 Task: Select a due date automation when advanced on, the moment a card is due add fields with custom field "Resume" set to a date more than 1 working days ago.
Action: Mouse moved to (1007, 77)
Screenshot: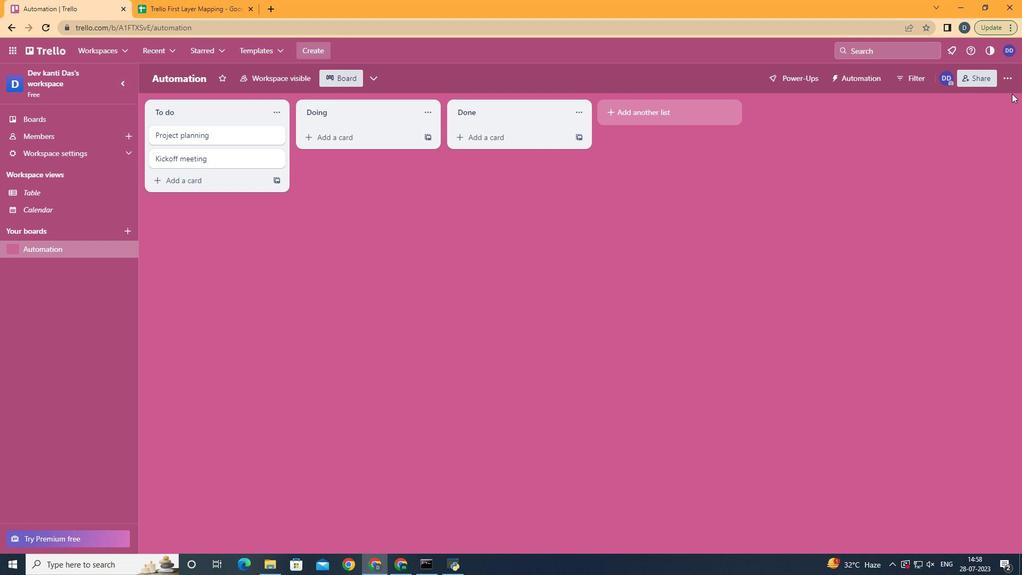 
Action: Mouse pressed left at (1007, 77)
Screenshot: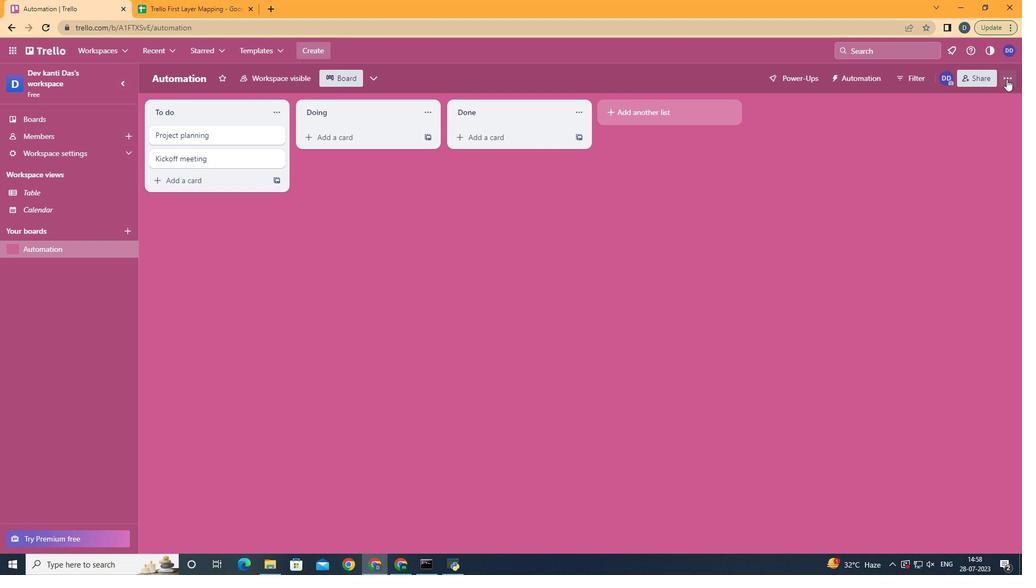 
Action: Mouse moved to (914, 222)
Screenshot: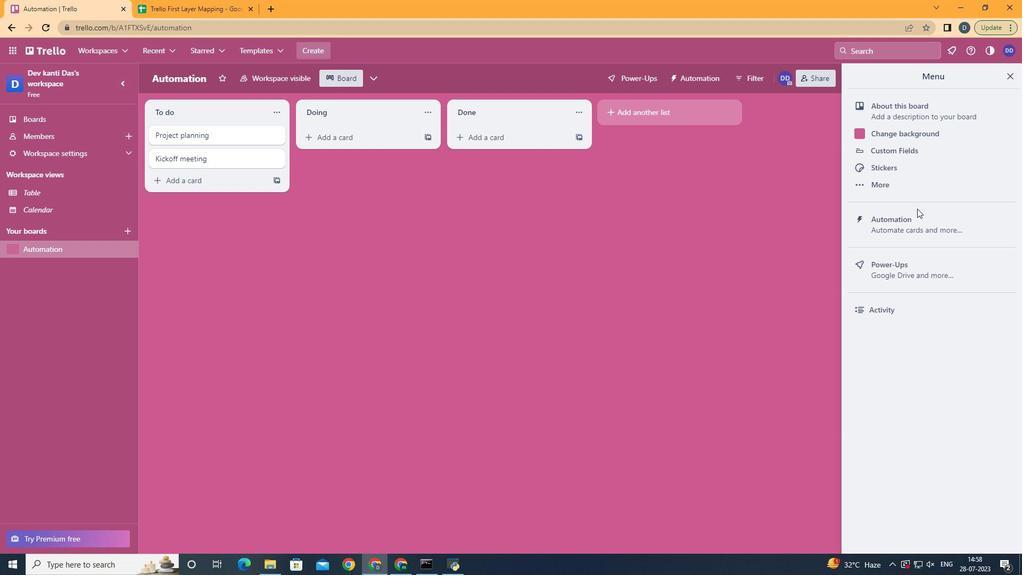 
Action: Mouse pressed left at (914, 222)
Screenshot: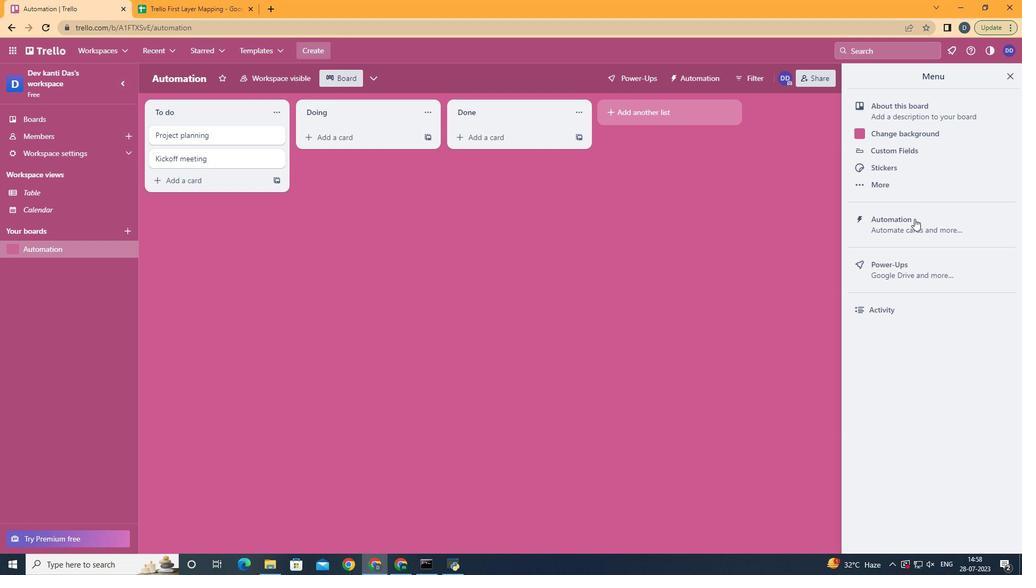 
Action: Mouse moved to (196, 216)
Screenshot: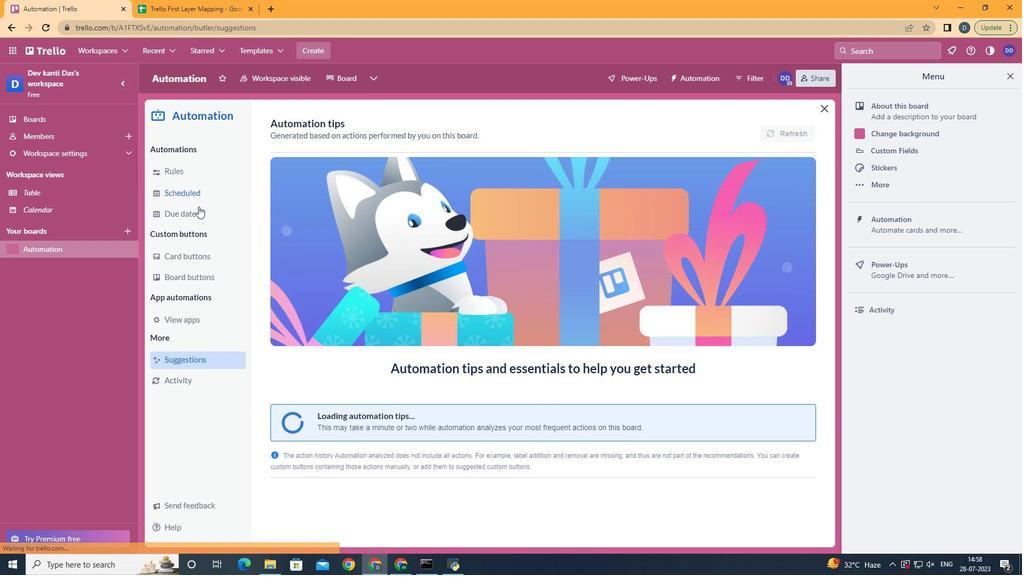 
Action: Mouse pressed left at (196, 216)
Screenshot: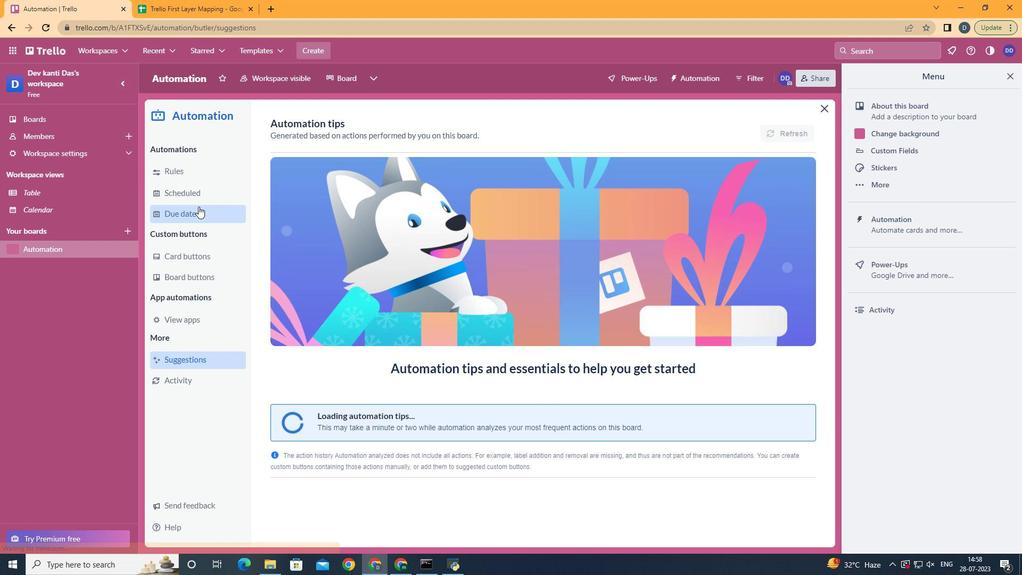 
Action: Mouse moved to (745, 128)
Screenshot: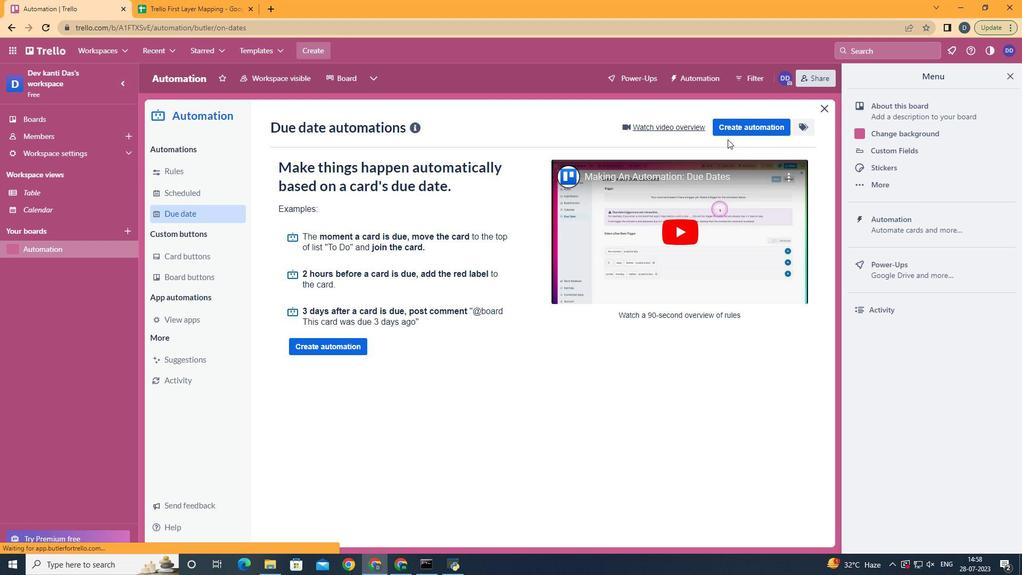 
Action: Mouse pressed left at (745, 128)
Screenshot: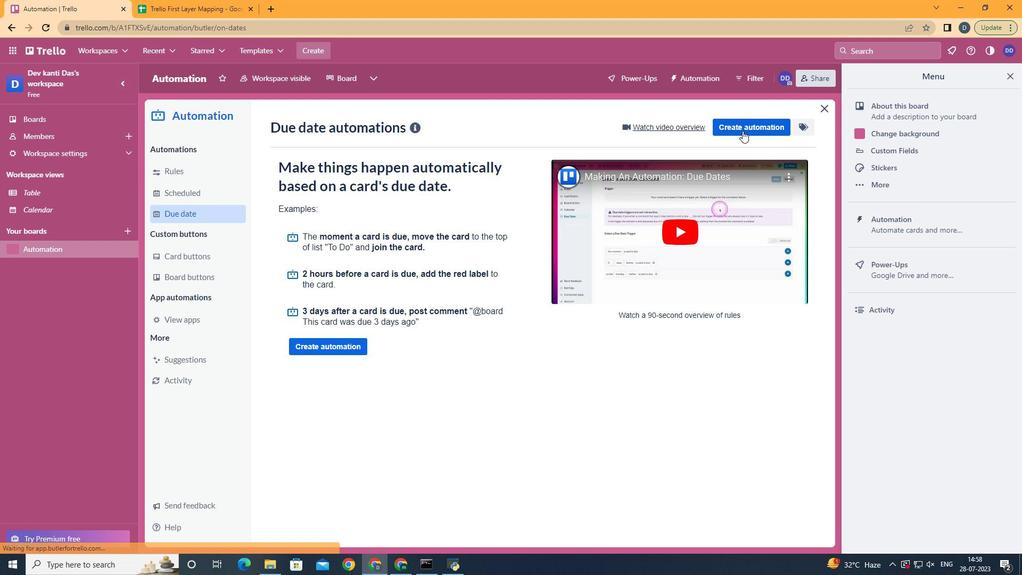 
Action: Mouse moved to (541, 230)
Screenshot: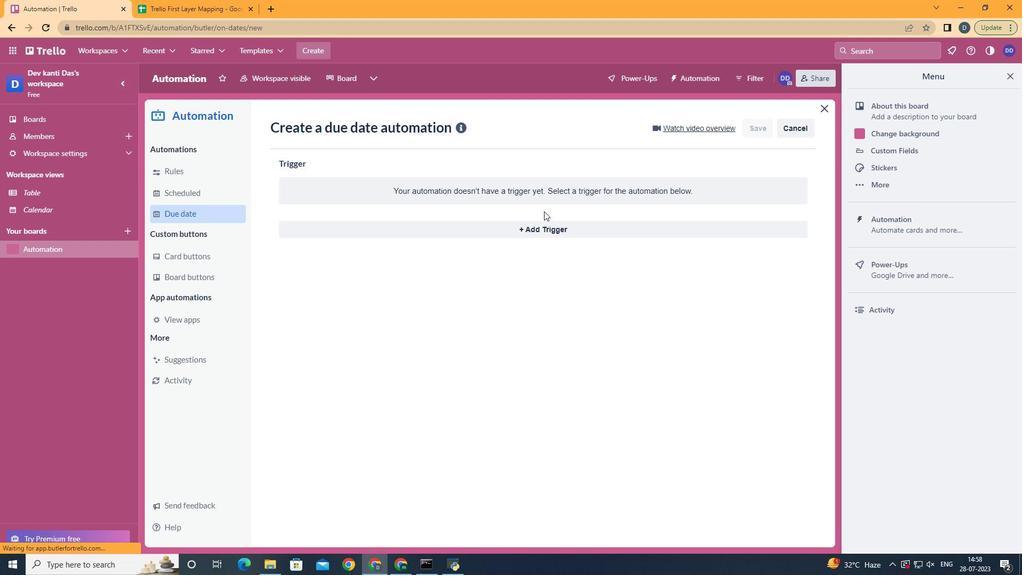 
Action: Mouse pressed left at (541, 230)
Screenshot: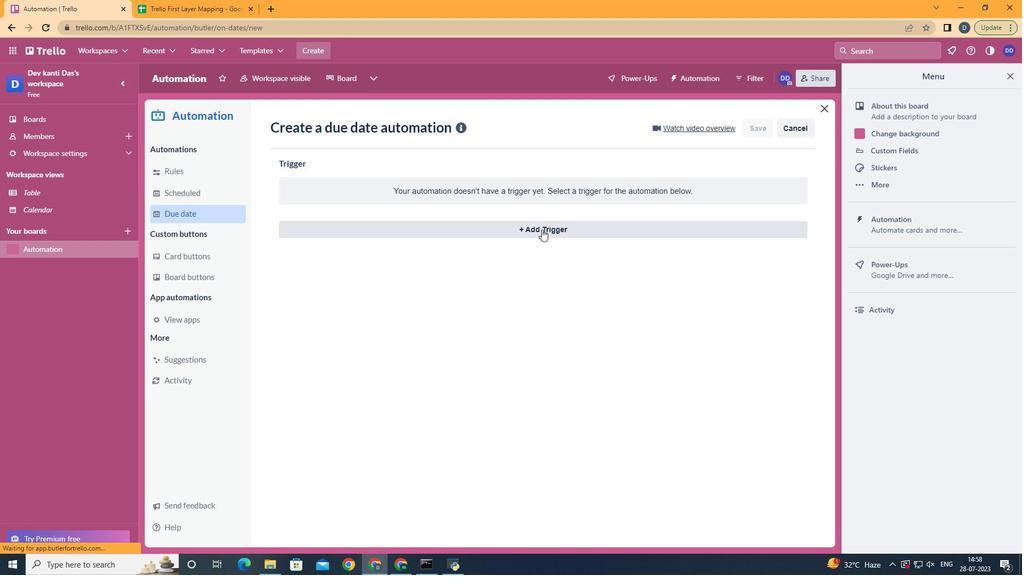 
Action: Mouse moved to (312, 377)
Screenshot: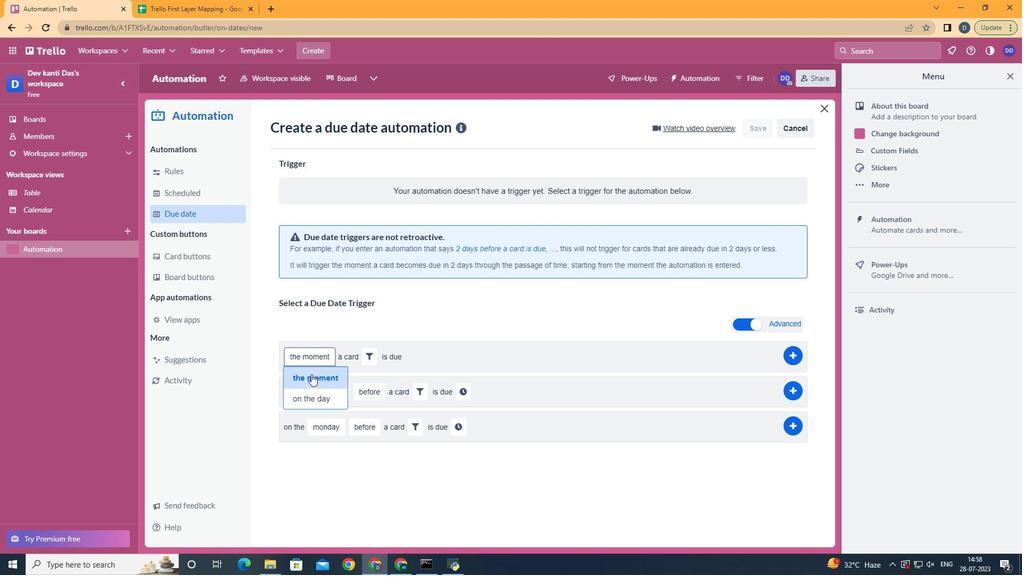 
Action: Mouse pressed left at (312, 377)
Screenshot: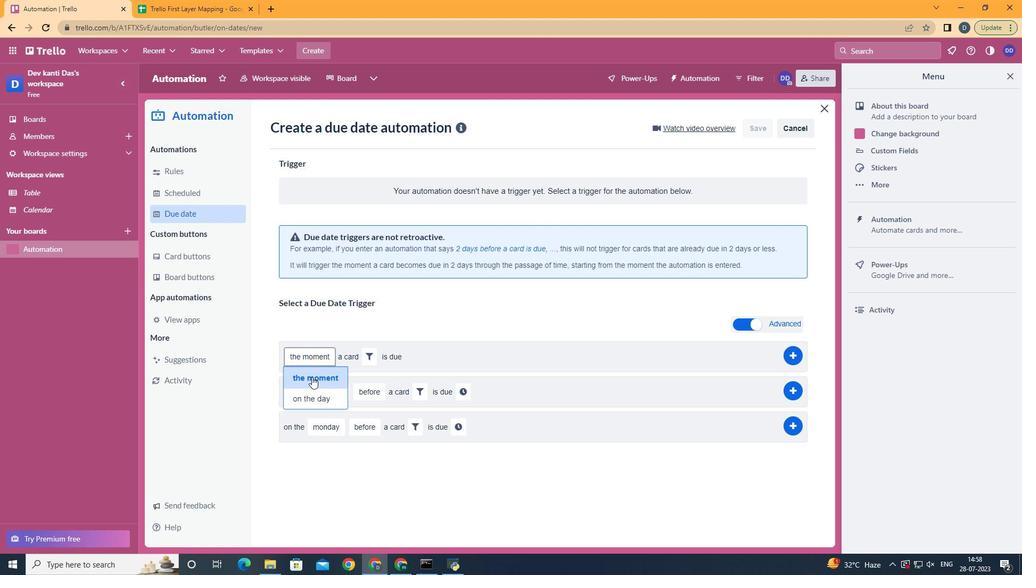 
Action: Mouse moved to (372, 352)
Screenshot: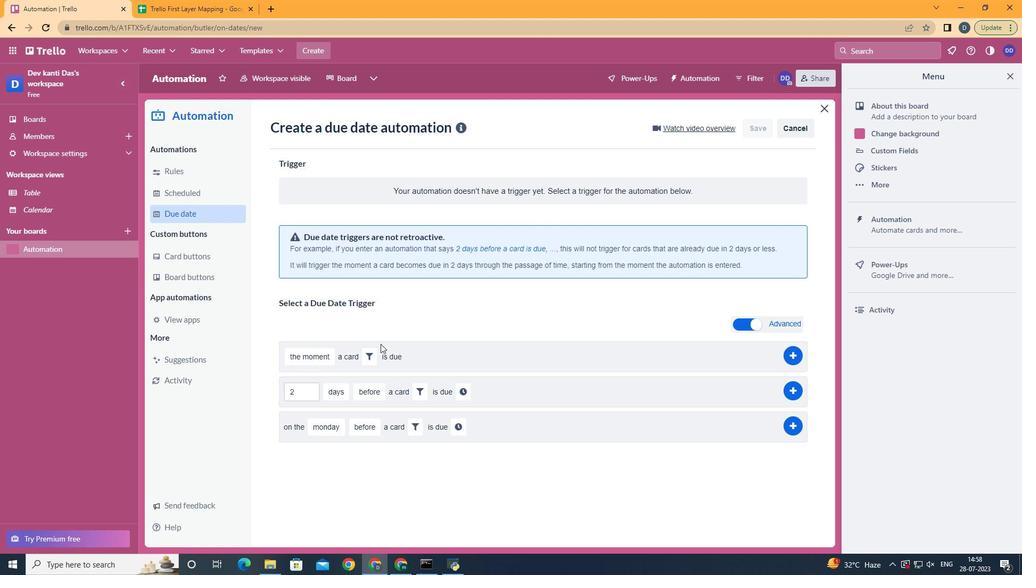 
Action: Mouse pressed left at (372, 352)
Screenshot: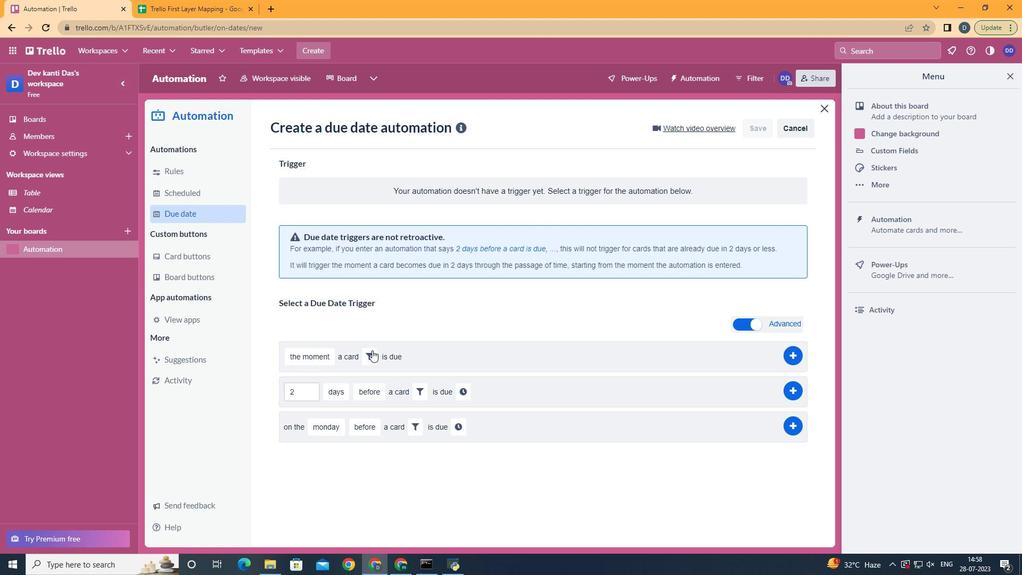 
Action: Mouse moved to (548, 388)
Screenshot: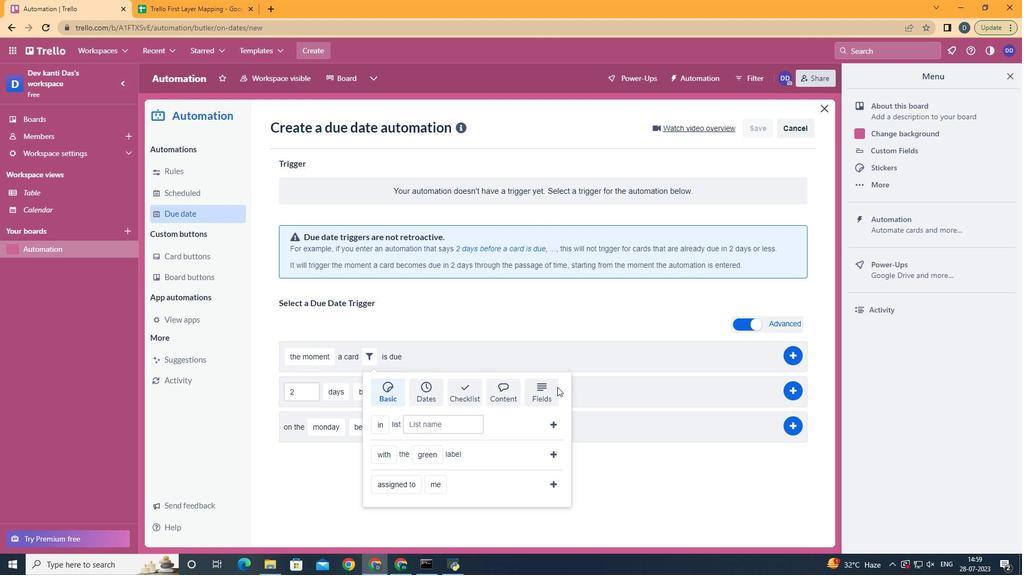 
Action: Mouse pressed left at (548, 388)
Screenshot: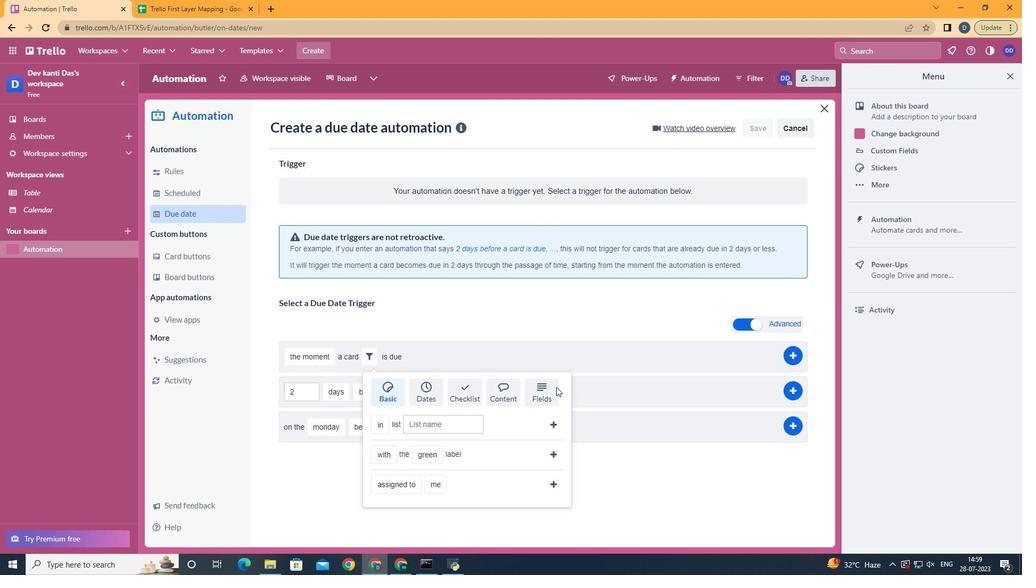 
Action: Mouse moved to (554, 423)
Screenshot: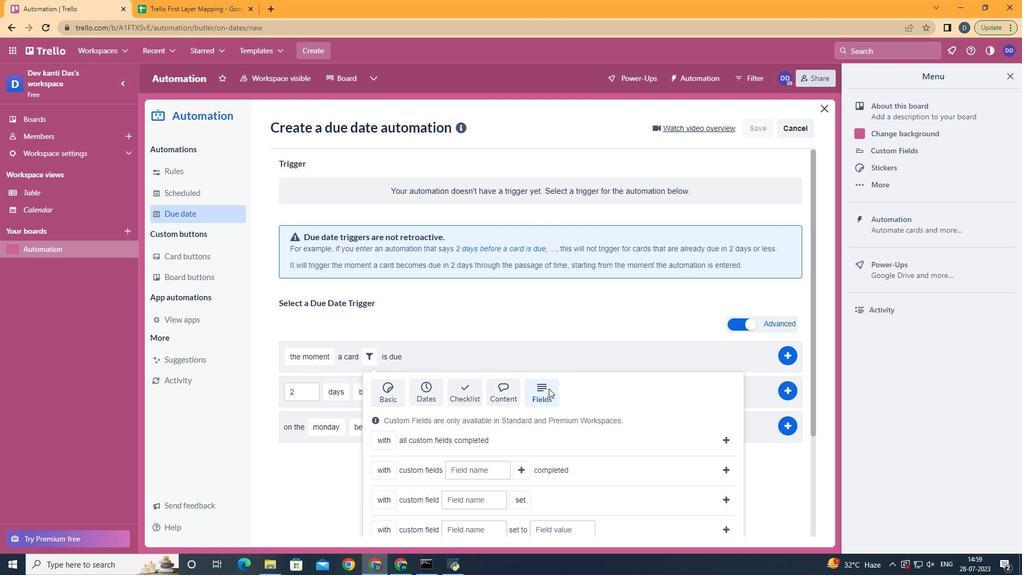 
Action: Mouse scrolled (554, 422) with delta (0, 0)
Screenshot: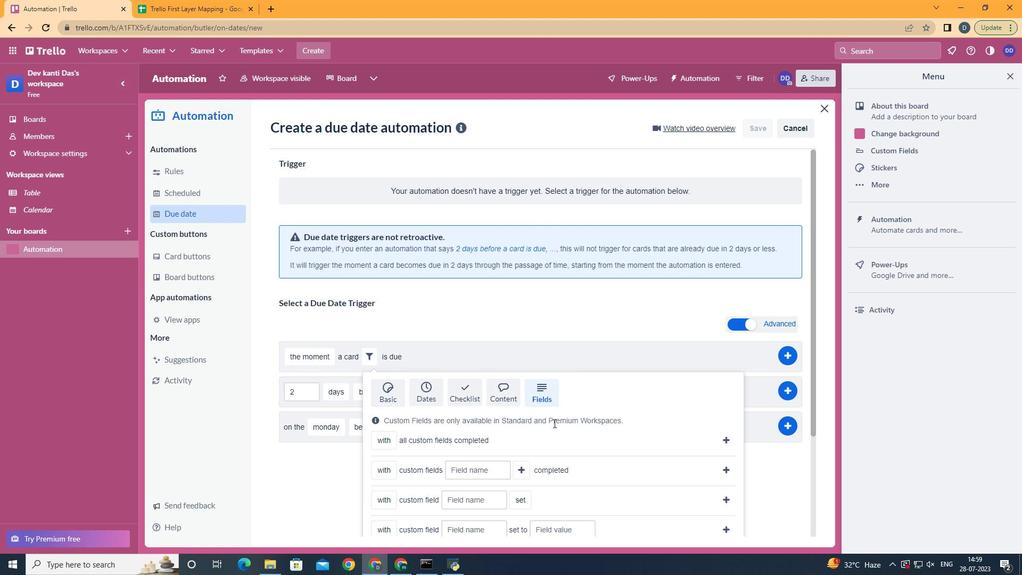 
Action: Mouse scrolled (554, 422) with delta (0, 0)
Screenshot: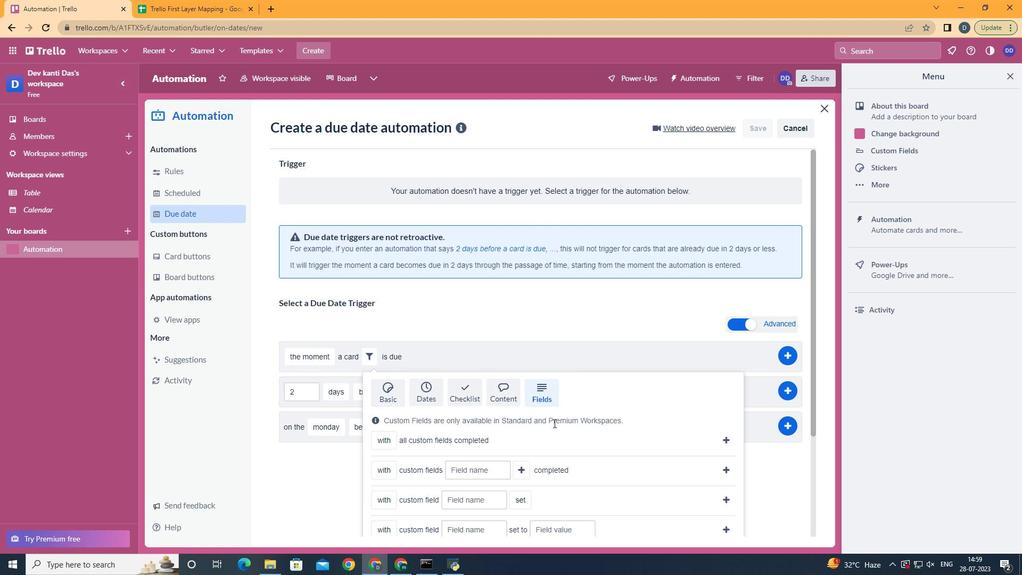 
Action: Mouse scrolled (554, 422) with delta (0, 0)
Screenshot: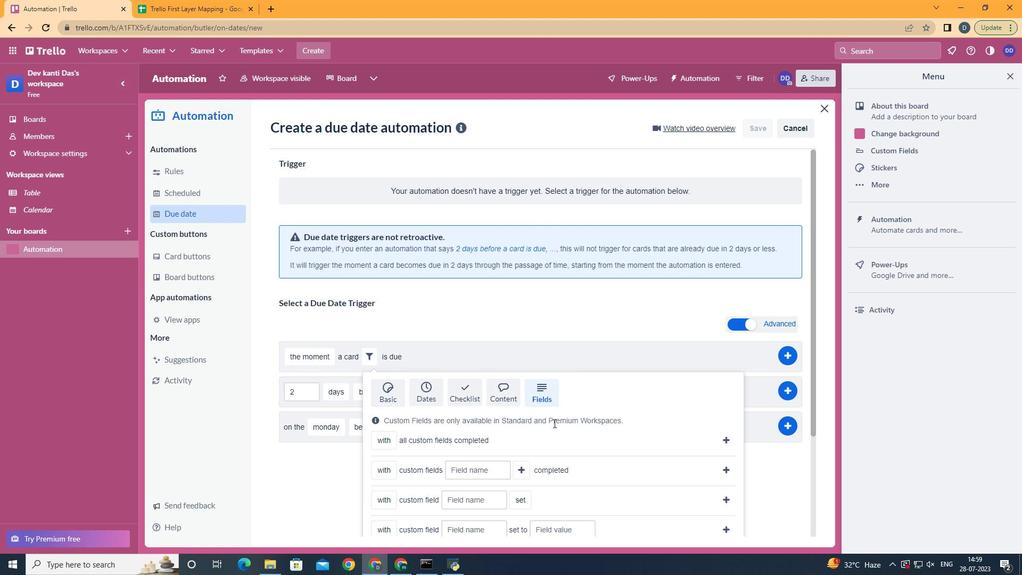 
Action: Mouse scrolled (554, 422) with delta (0, 0)
Screenshot: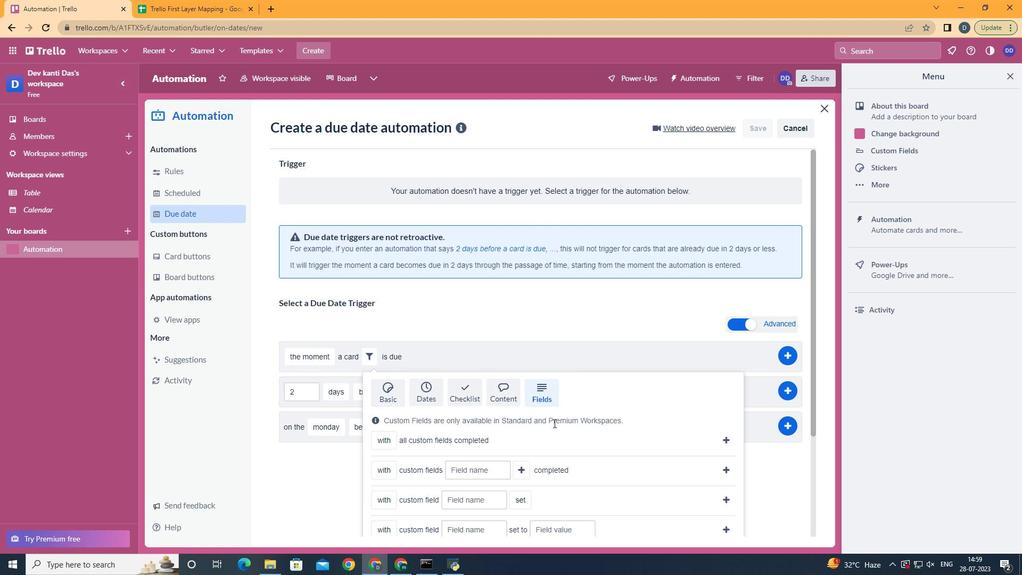 
Action: Mouse scrolled (554, 422) with delta (0, 0)
Screenshot: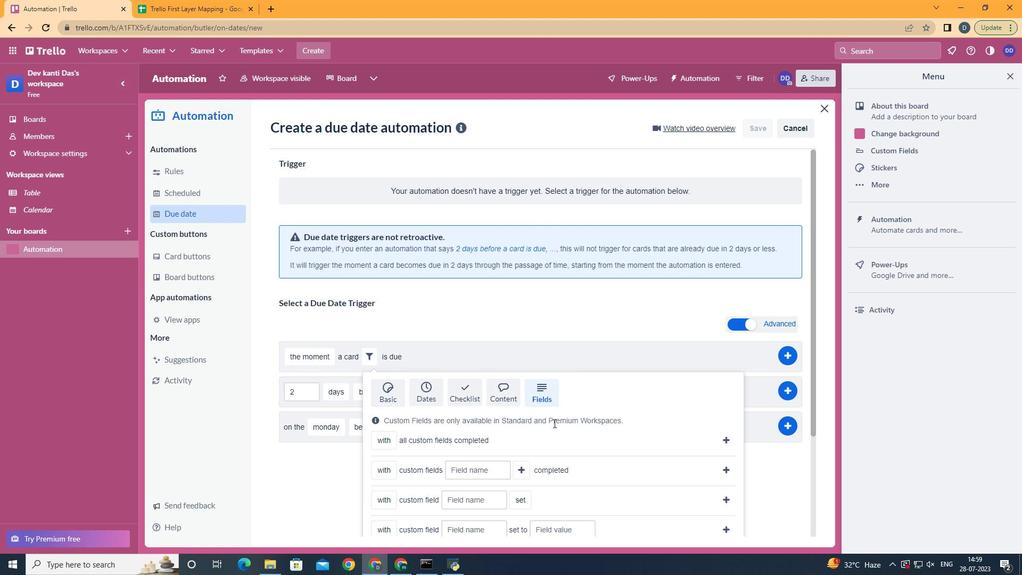 
Action: Mouse scrolled (554, 422) with delta (0, 0)
Screenshot: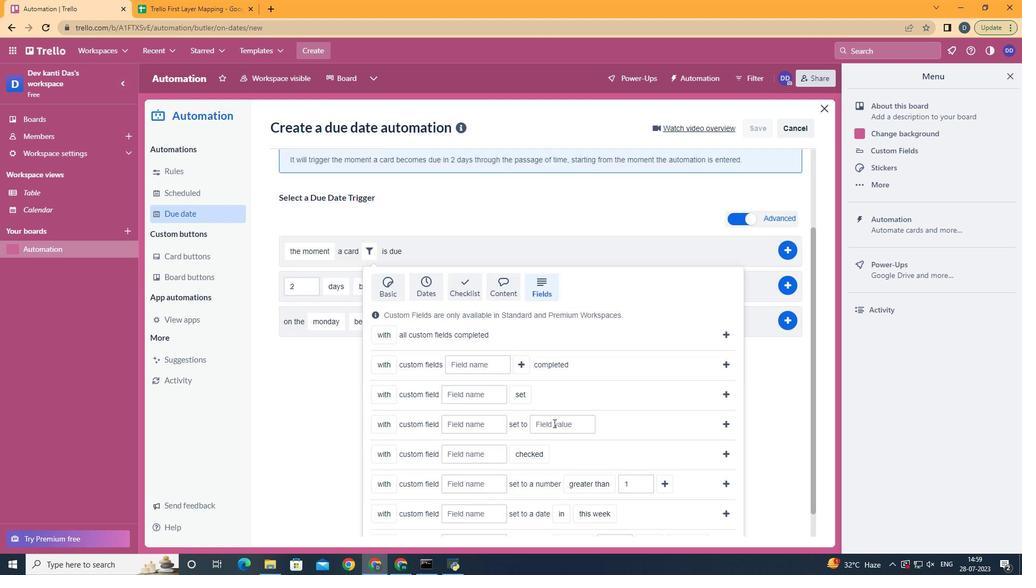 
Action: Mouse scrolled (554, 422) with delta (0, 0)
Screenshot: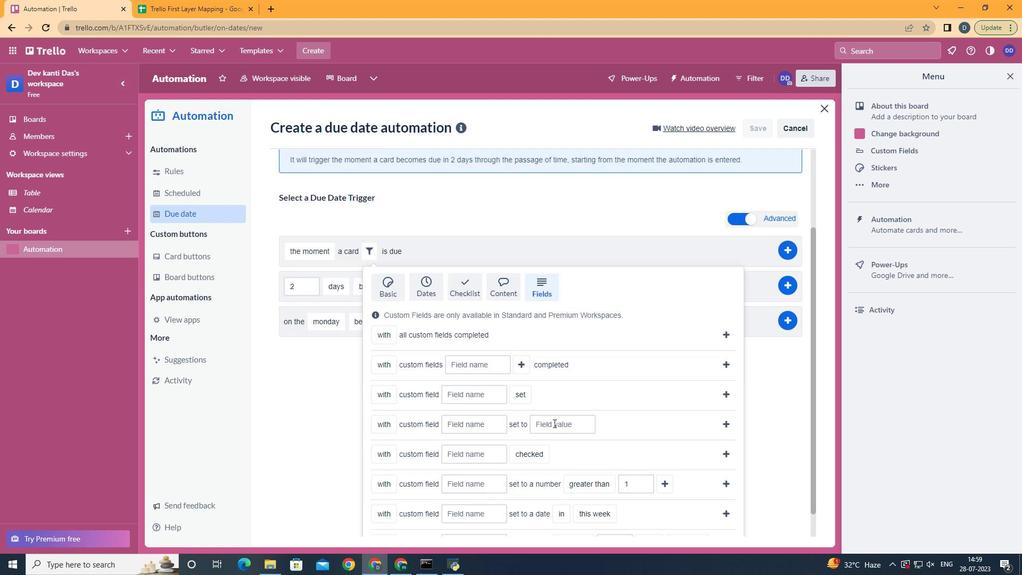 
Action: Mouse scrolled (554, 422) with delta (0, 0)
Screenshot: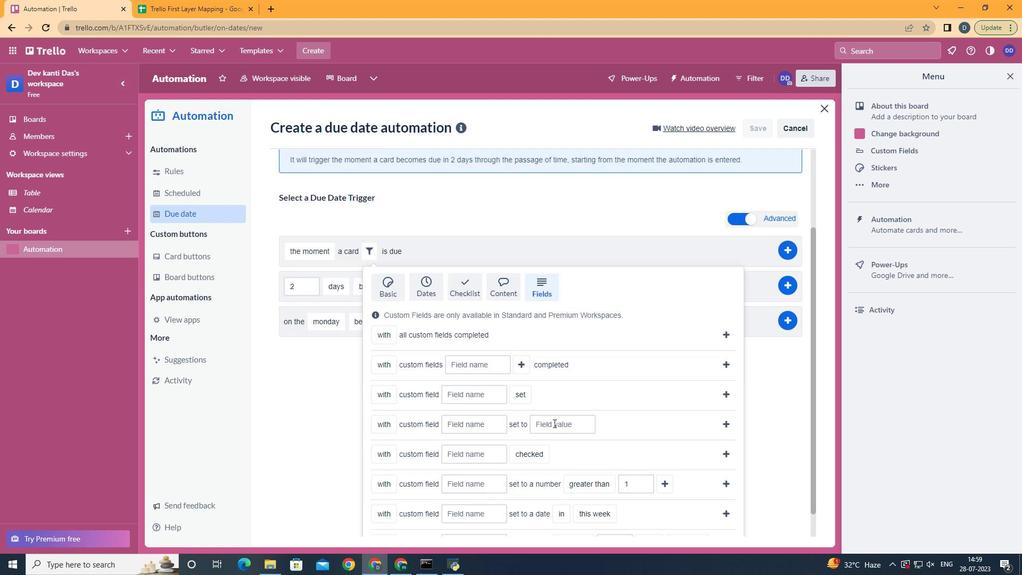 
Action: Mouse scrolled (554, 422) with delta (0, 0)
Screenshot: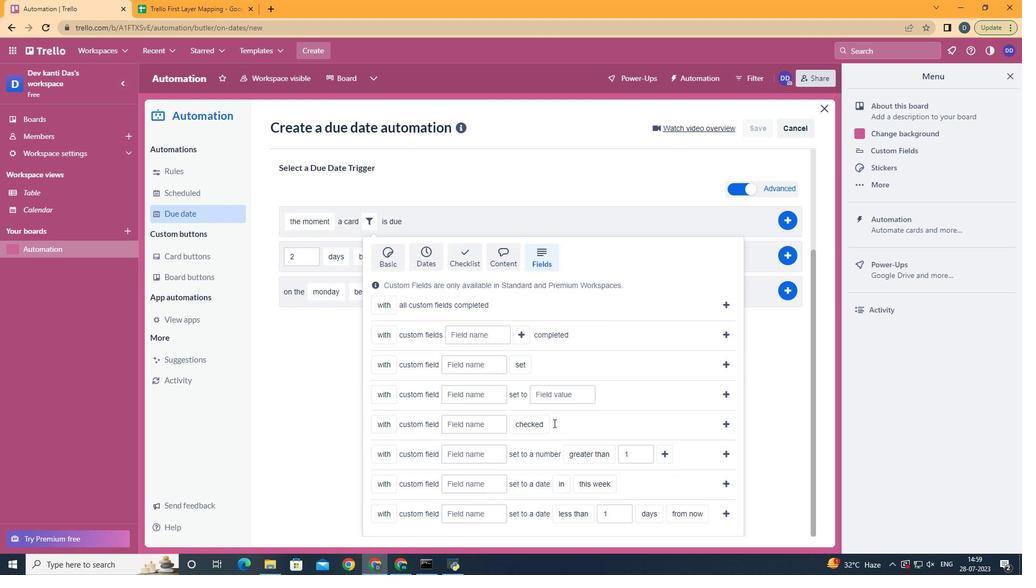 
Action: Mouse scrolled (554, 422) with delta (0, 0)
Screenshot: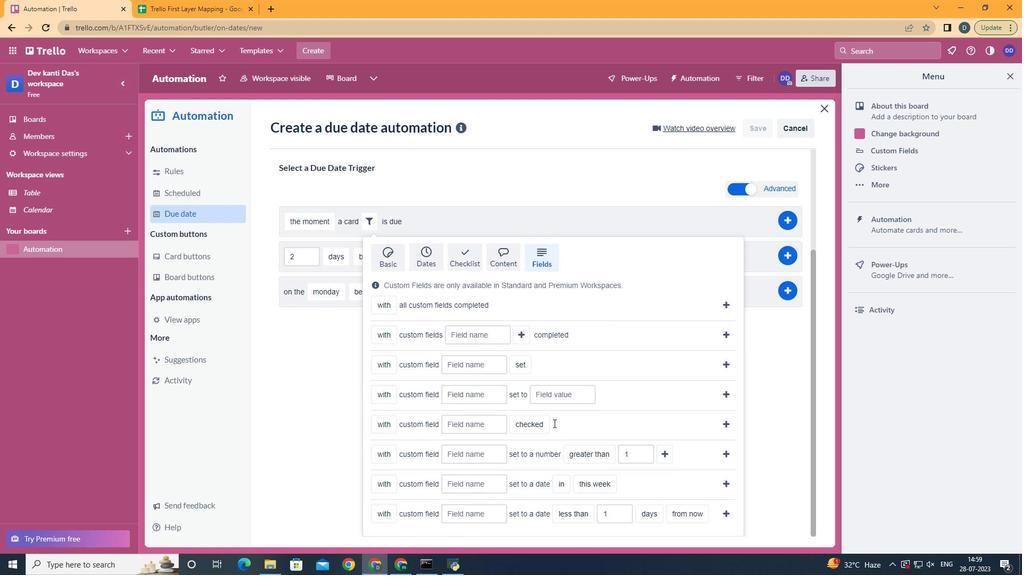 
Action: Mouse moved to (403, 467)
Screenshot: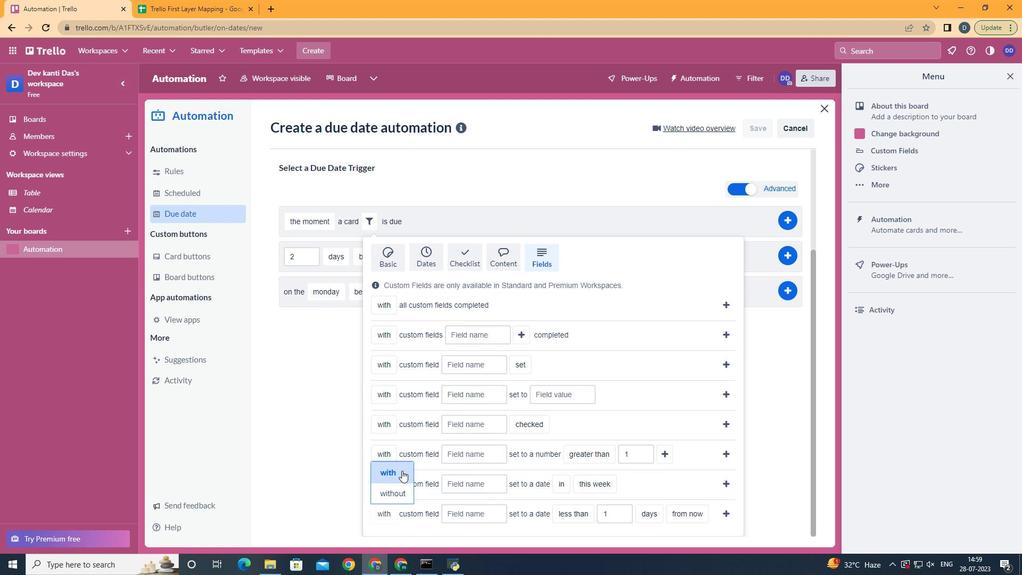 
Action: Mouse pressed left at (403, 467)
Screenshot: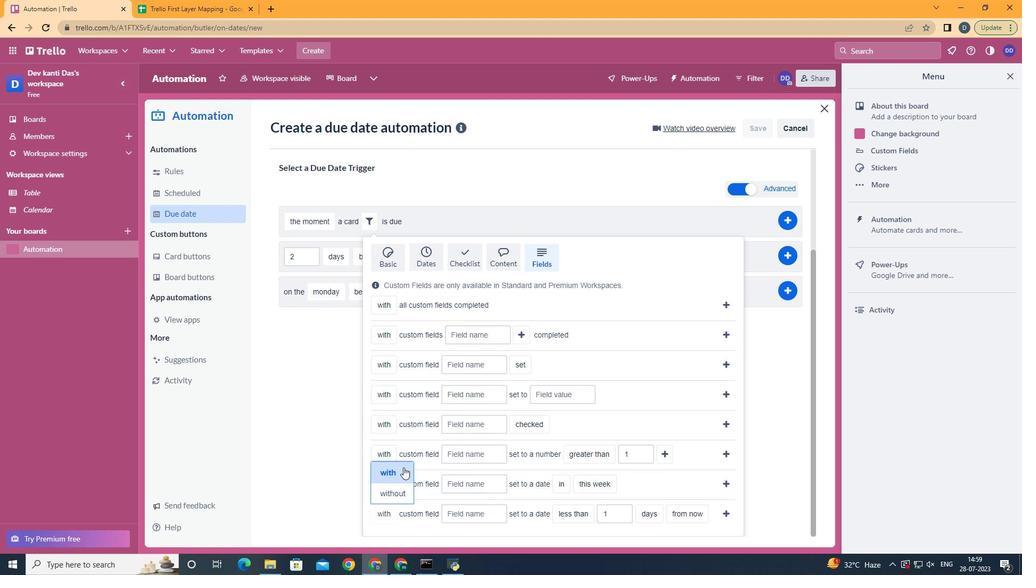 
Action: Mouse moved to (466, 509)
Screenshot: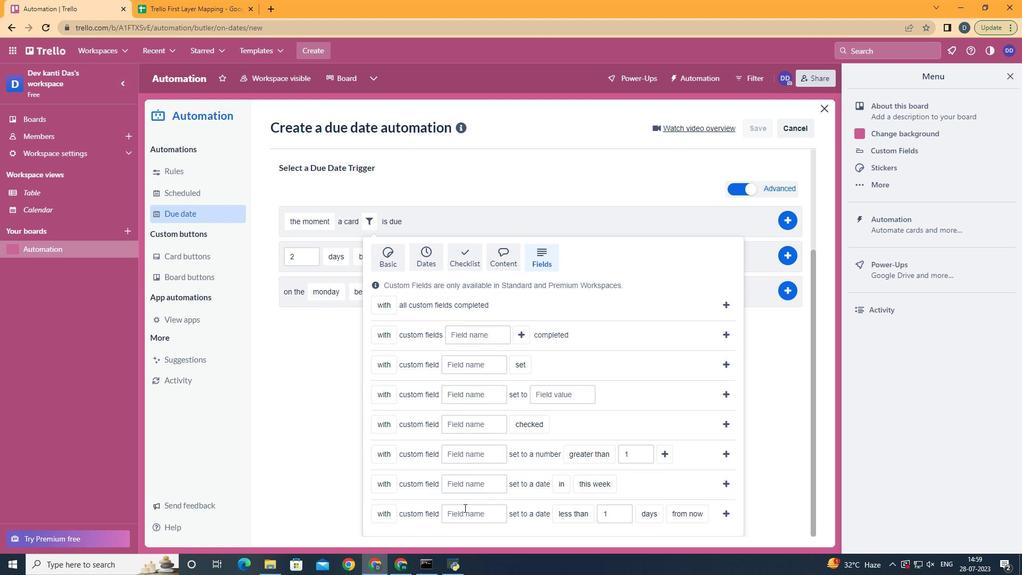 
Action: Mouse pressed left at (466, 509)
Screenshot: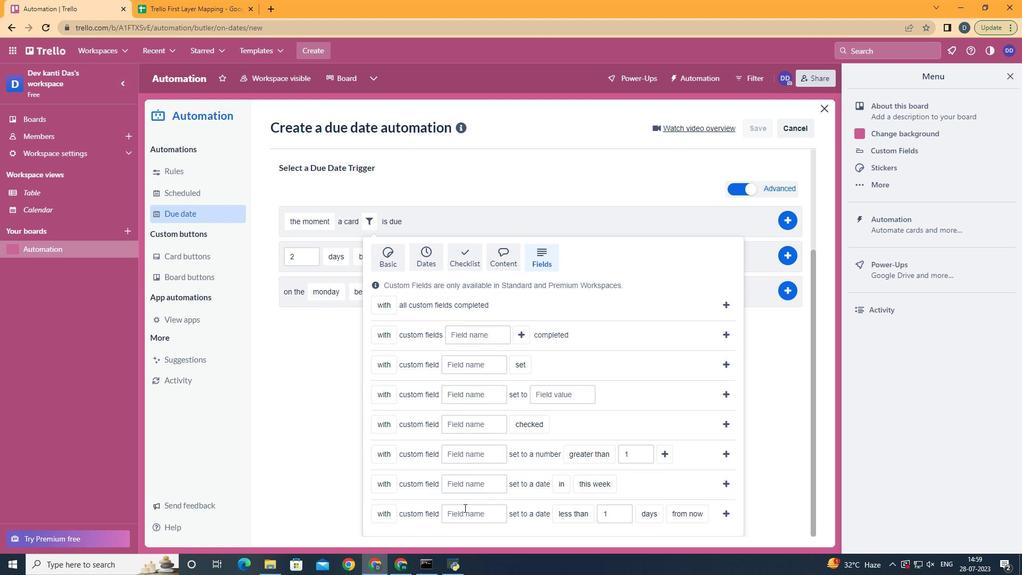 
Action: Key pressed <Key.shift>Resume
Screenshot: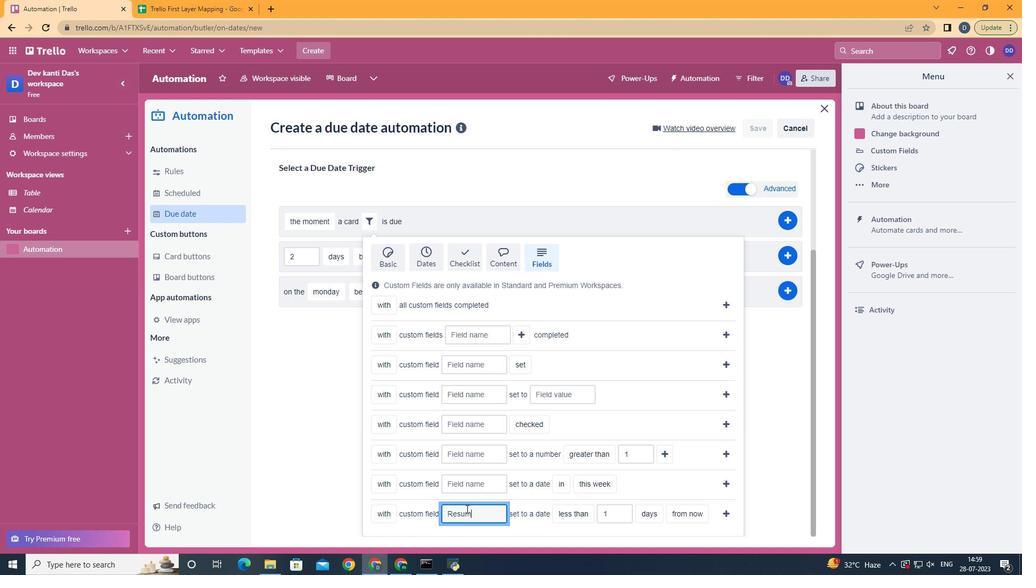 
Action: Mouse moved to (582, 469)
Screenshot: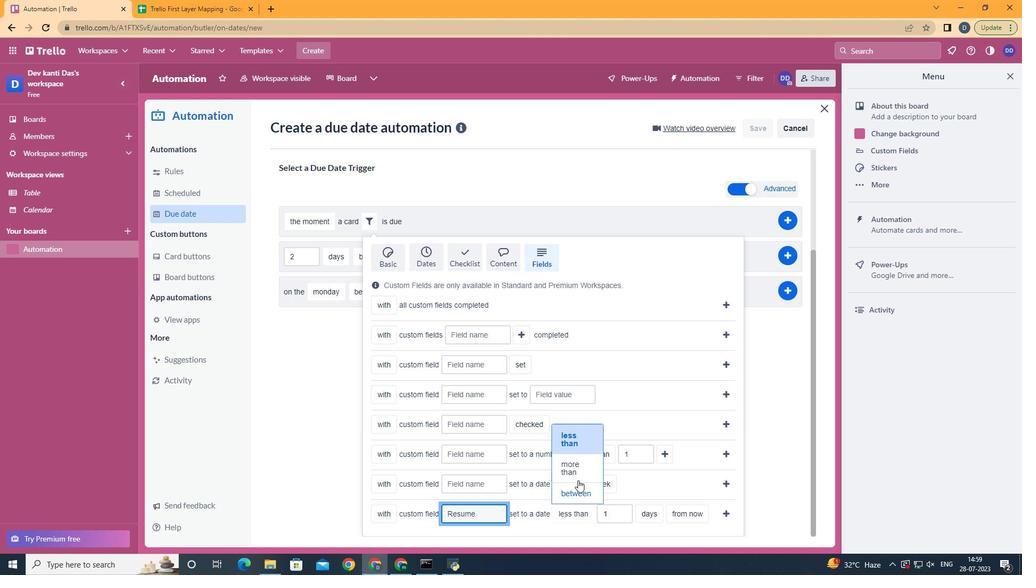 
Action: Mouse pressed left at (582, 469)
Screenshot: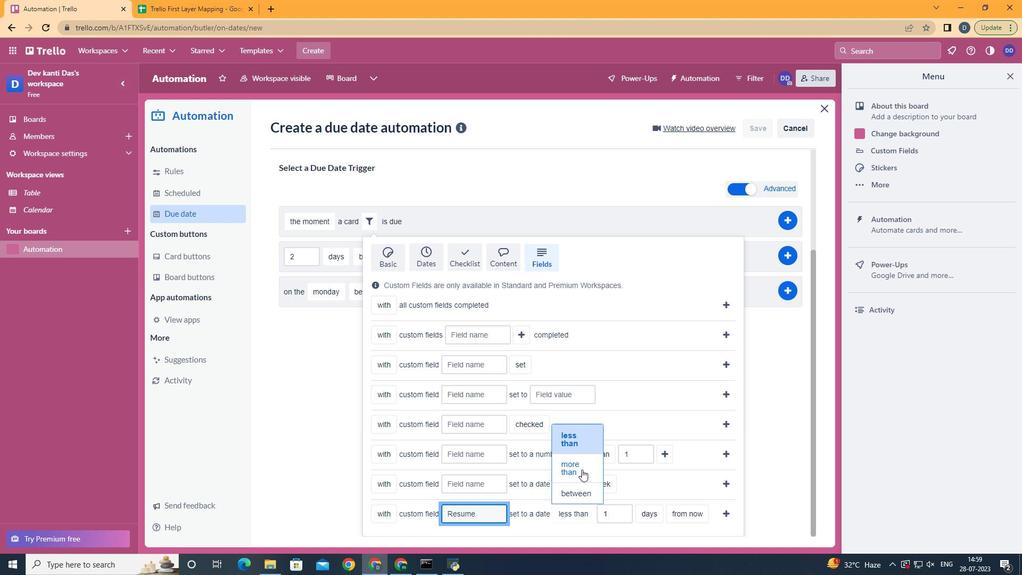 
Action: Mouse moved to (670, 498)
Screenshot: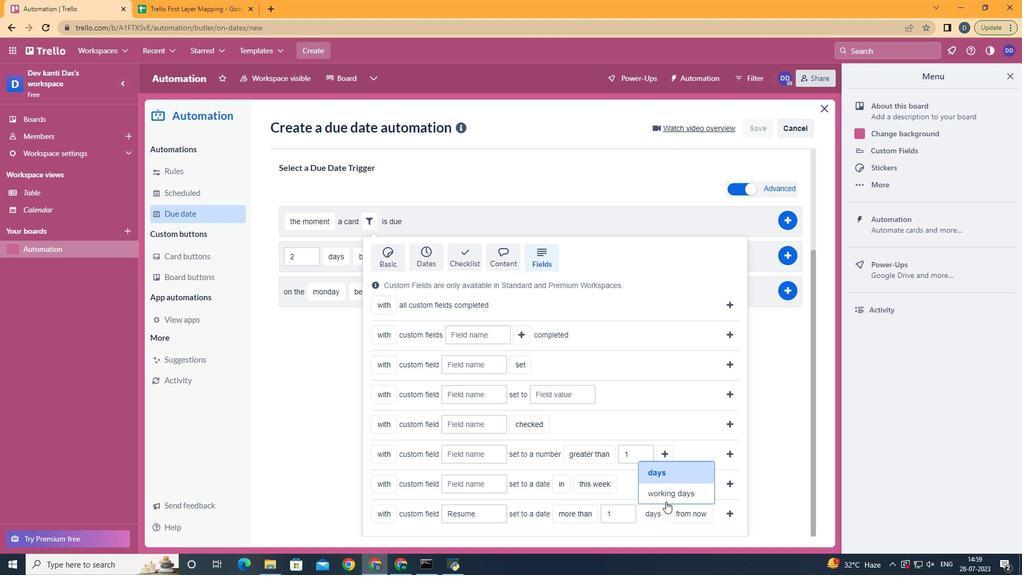 
Action: Mouse pressed left at (670, 498)
Screenshot: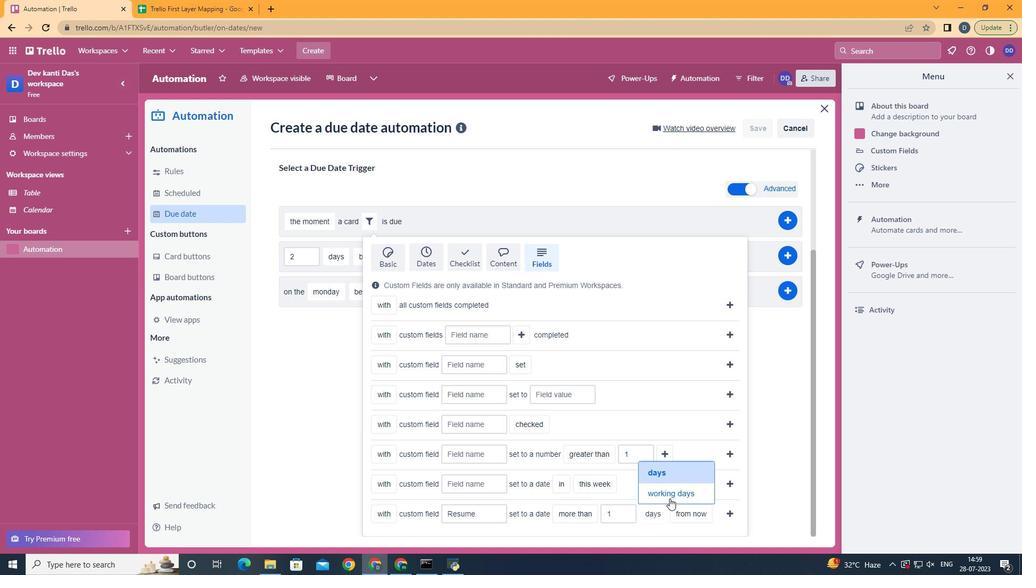
Action: Mouse moved to (721, 497)
Screenshot: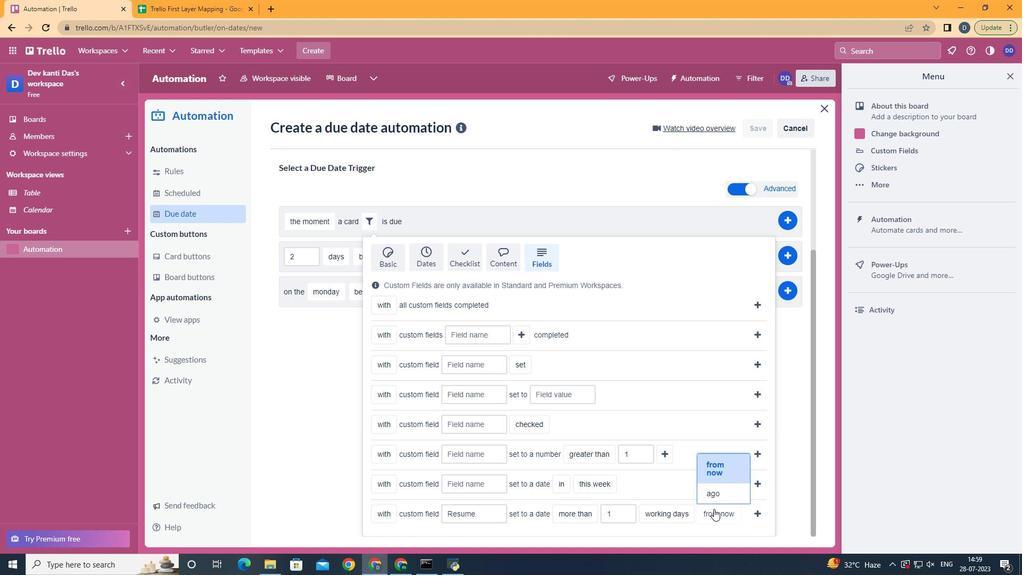 
Action: Mouse pressed left at (721, 497)
Screenshot: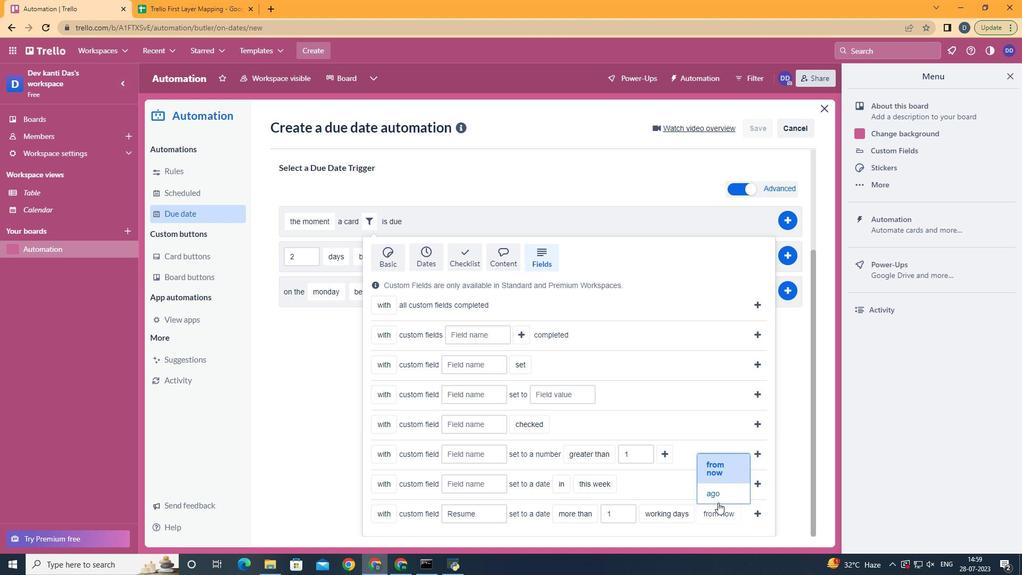 
Action: Mouse moved to (736, 510)
Screenshot: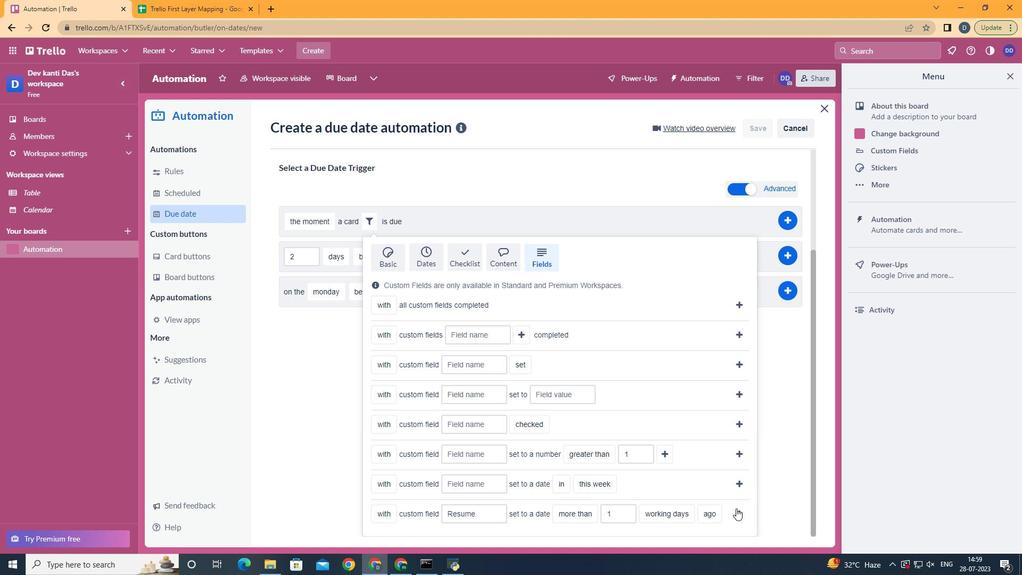 
Action: Mouse pressed left at (736, 510)
Screenshot: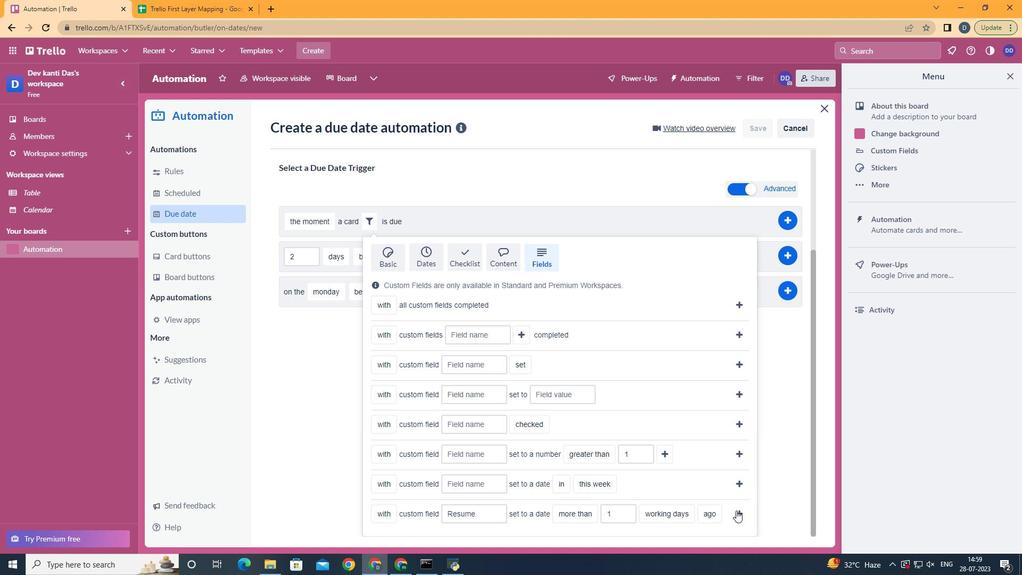 
Action: Mouse moved to (637, 424)
Screenshot: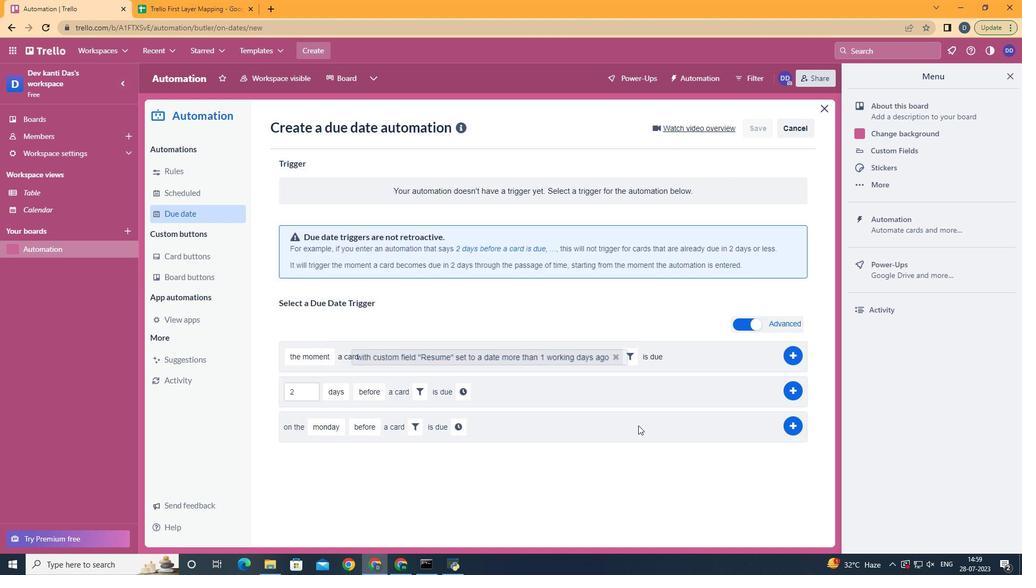 
